 Task: Add Host Defense Organic MycoBrew Cocoa Box to the cart.
Action: Mouse moved to (44, 310)
Screenshot: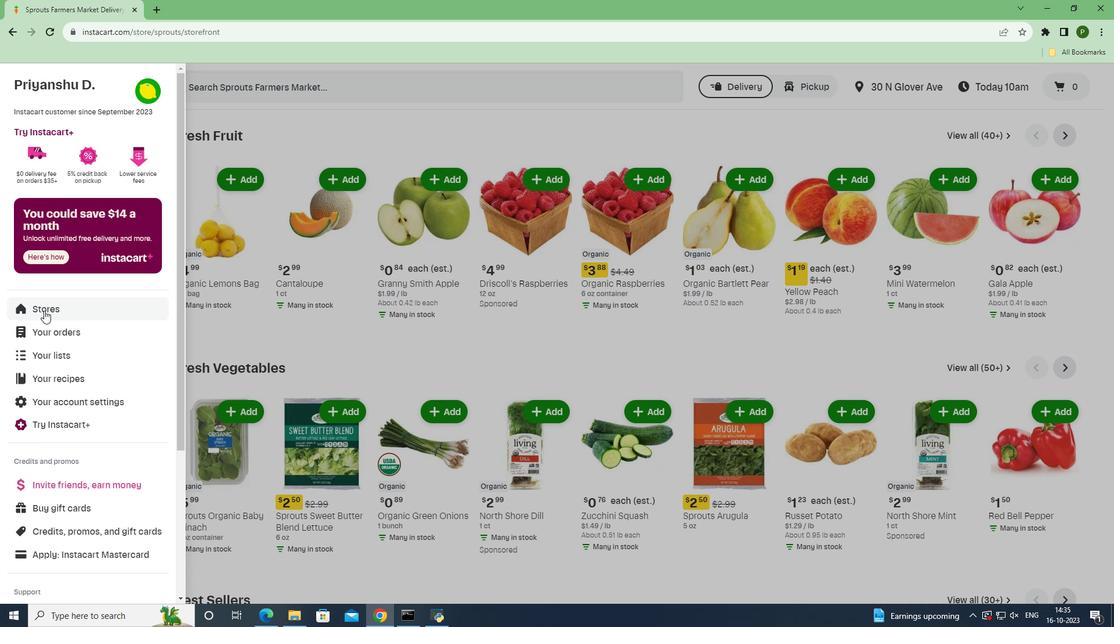 
Action: Mouse pressed left at (44, 310)
Screenshot: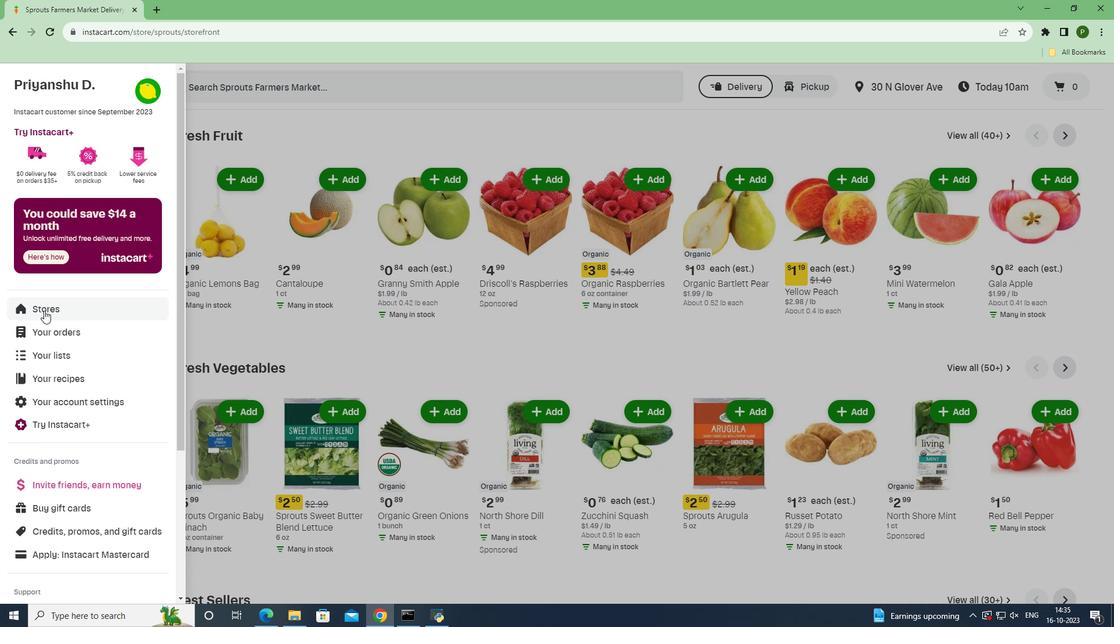 
Action: Mouse moved to (256, 132)
Screenshot: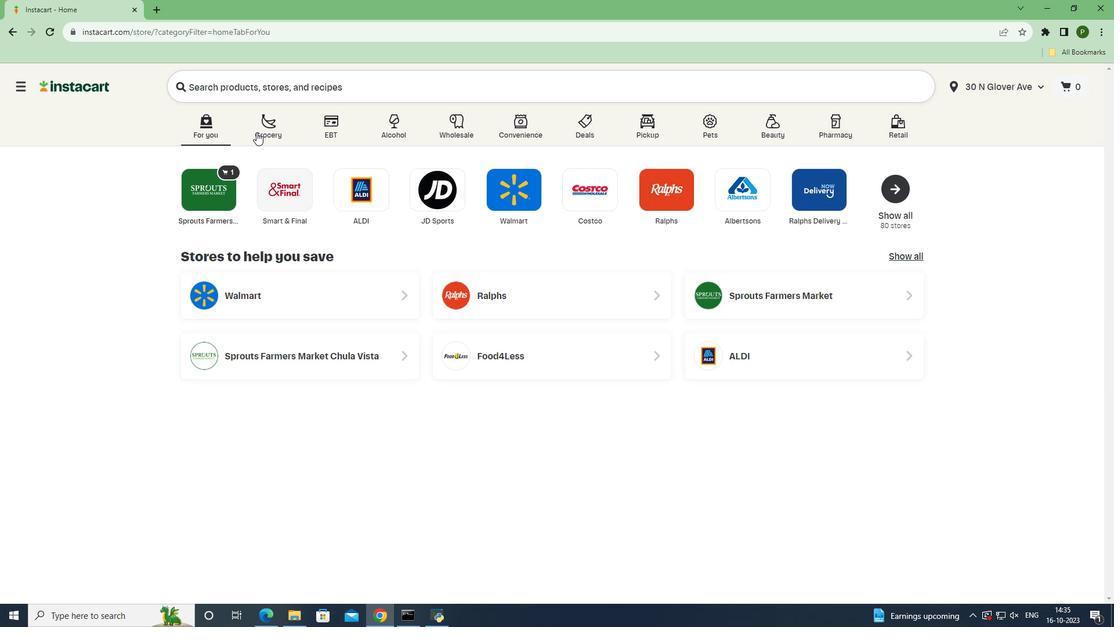 
Action: Mouse pressed left at (256, 132)
Screenshot: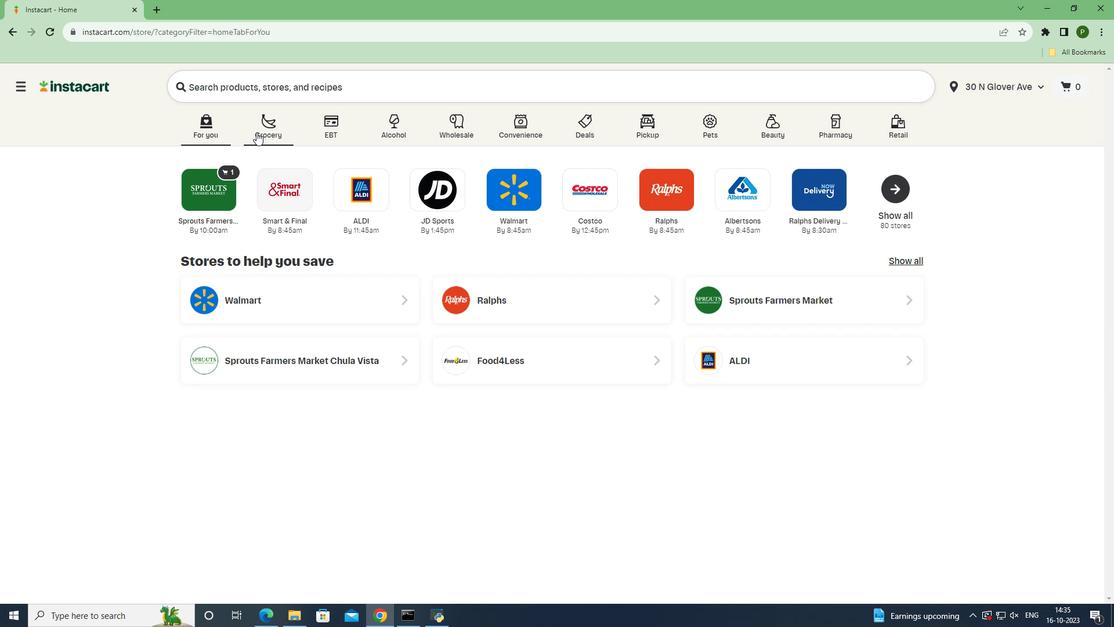 
Action: Mouse moved to (708, 268)
Screenshot: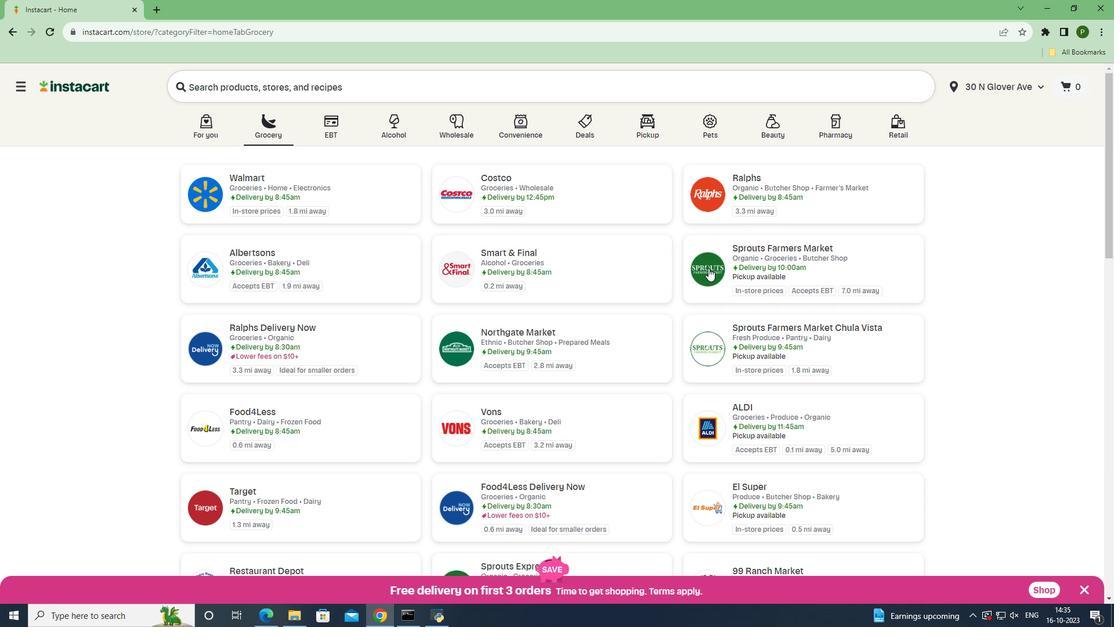 
Action: Mouse pressed left at (708, 268)
Screenshot: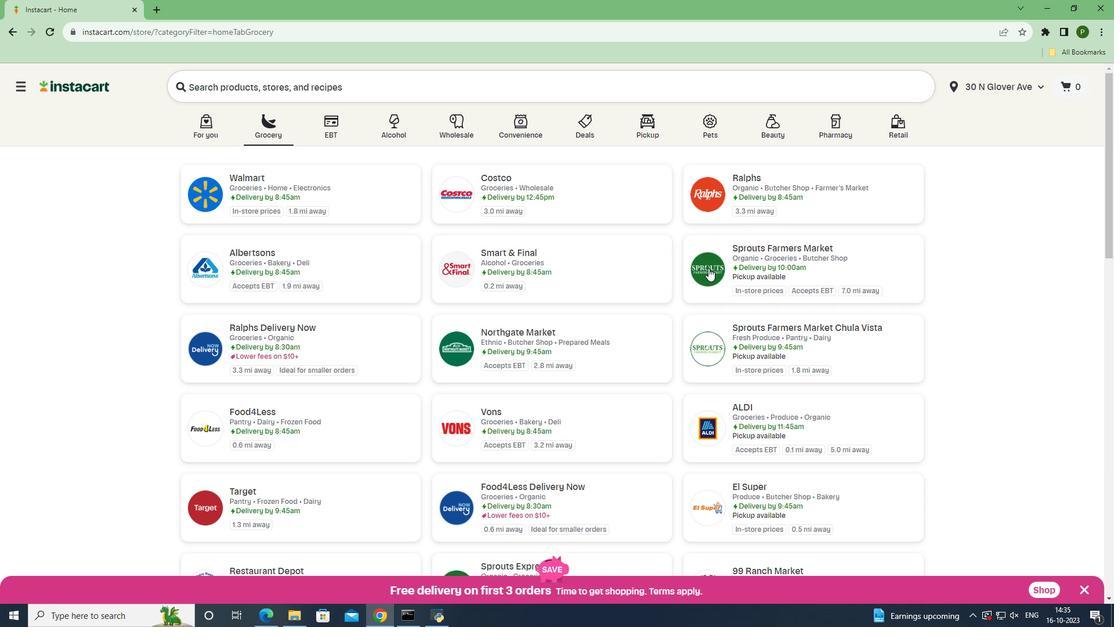 
Action: Mouse moved to (80, 393)
Screenshot: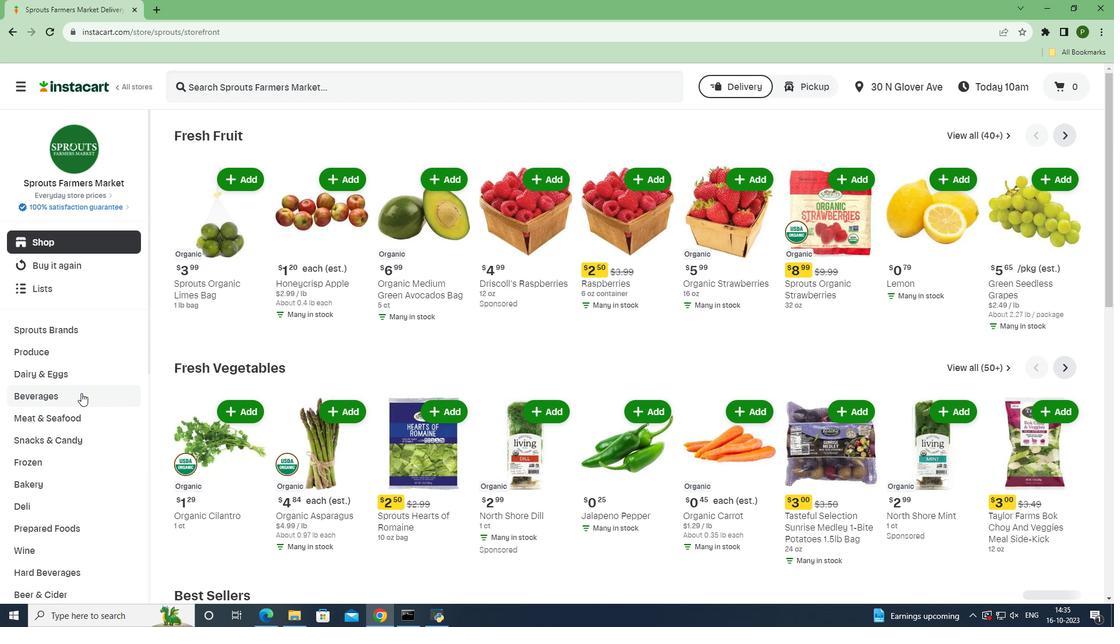 
Action: Mouse pressed left at (80, 393)
Screenshot: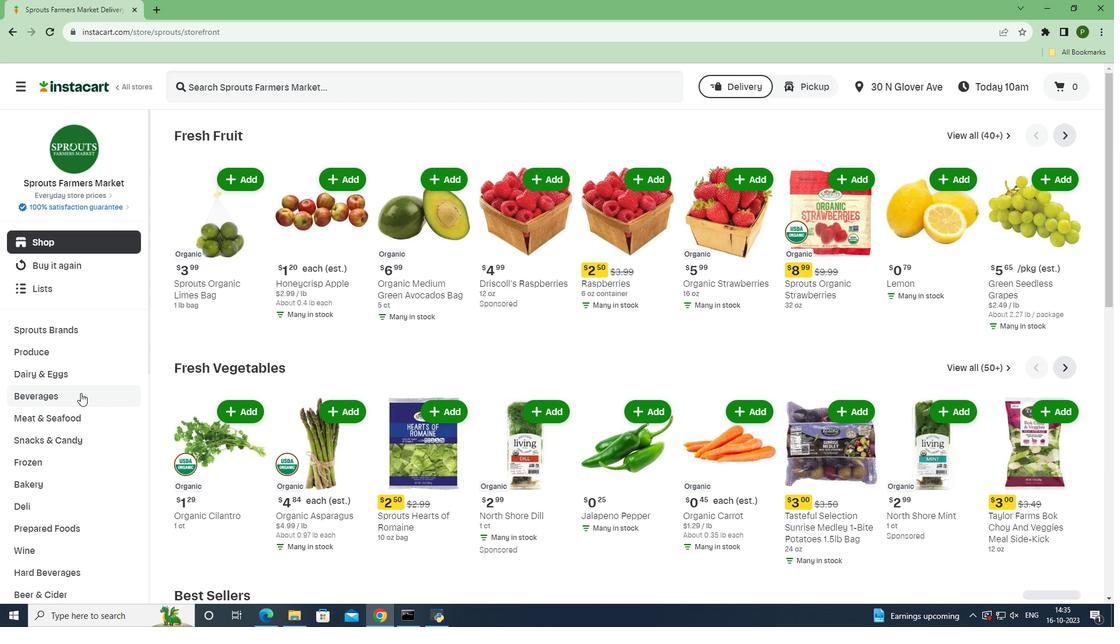 
Action: Mouse moved to (1052, 286)
Screenshot: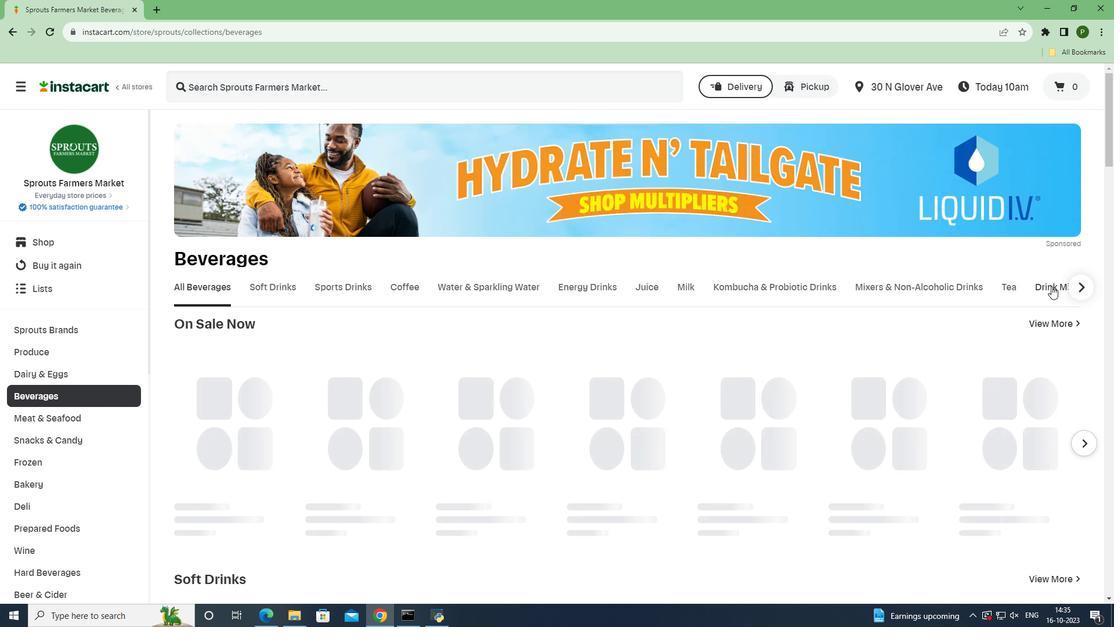 
Action: Mouse pressed left at (1052, 286)
Screenshot: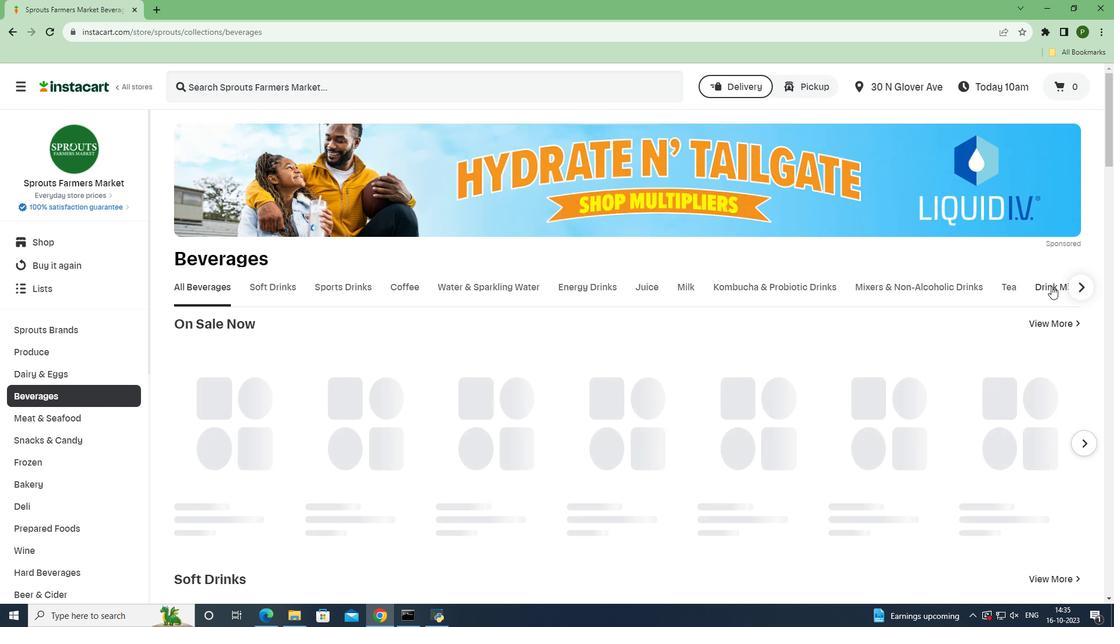 
Action: Mouse moved to (505, 217)
Screenshot: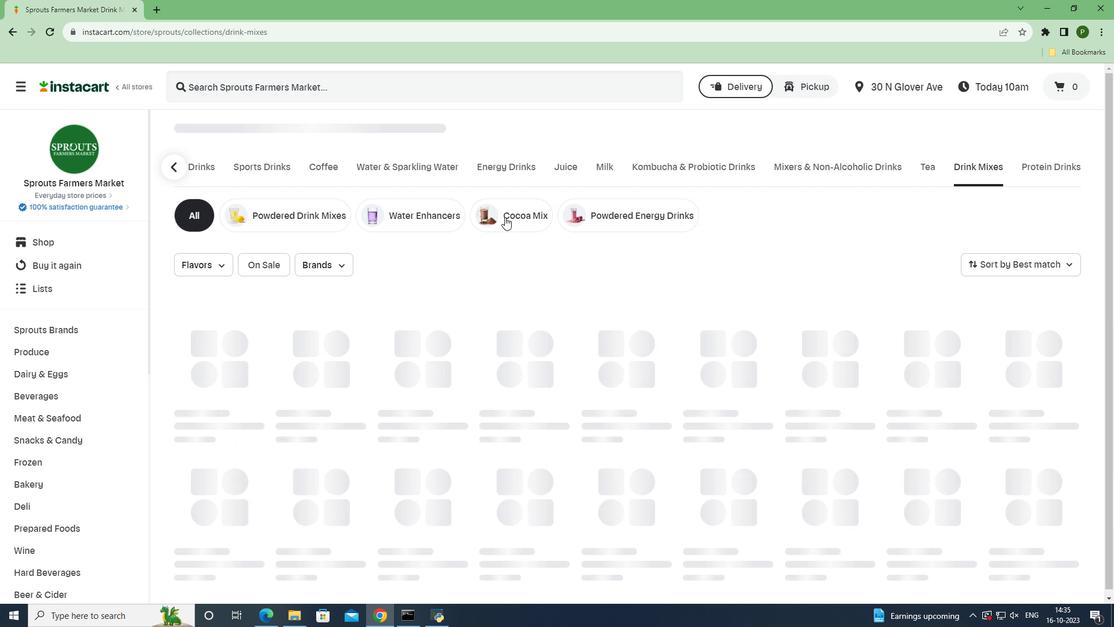 
Action: Mouse pressed left at (505, 217)
Screenshot: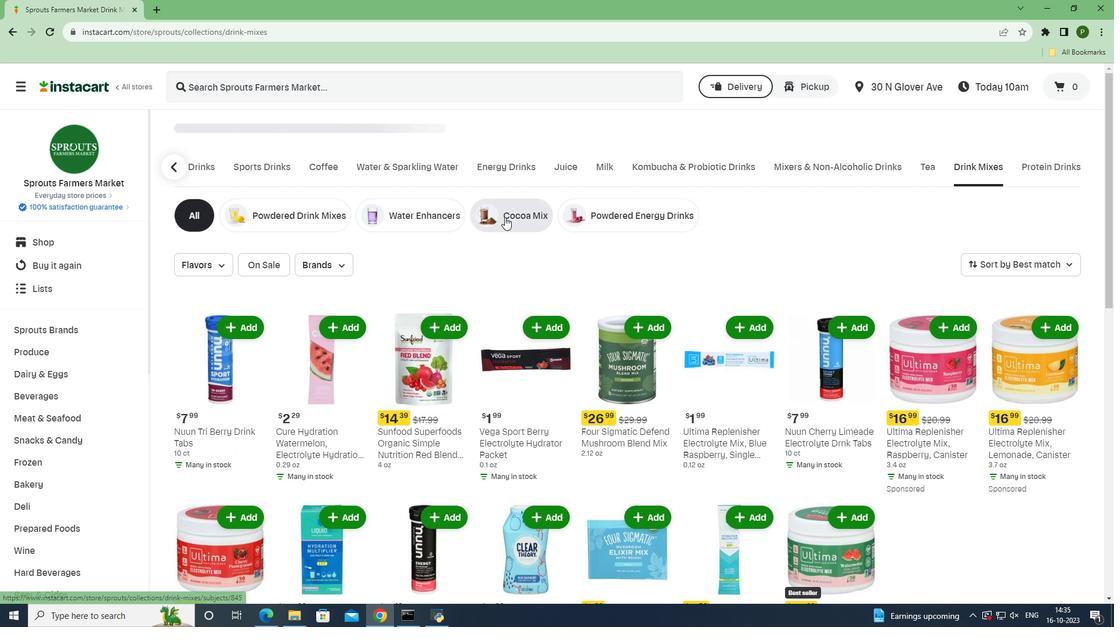 
Action: Mouse moved to (310, 84)
Screenshot: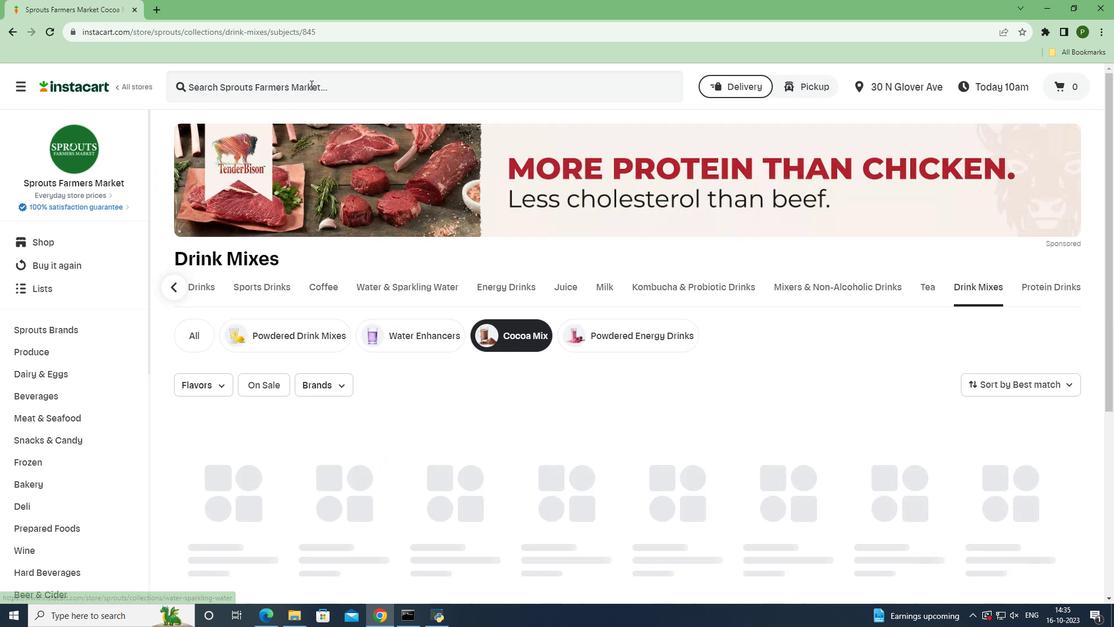 
Action: Mouse pressed left at (310, 84)
Screenshot: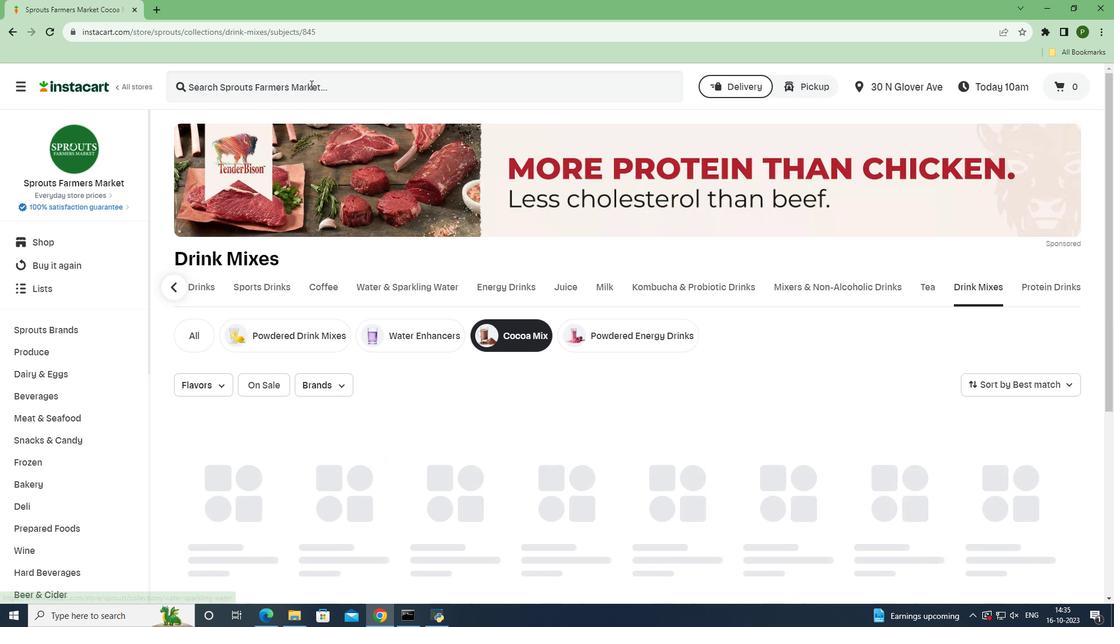 
Action: Key pressed <Key.caps_lock>H<Key.caps_lock>ost<Key.space><Key.caps_lock>D<Key.caps_lock>efense<Key.space><Key.caps_lock>O<Key.caps_lock>rganic<Key.space><Key.caps_lock>M<Key.caps_lock>yco<Key.caps_lock>B<Key.caps_lock>rew<Key.space><Key.caps_lock>C<Key.caps_lock>ocoa<Key.space><Key.caps_lock>B<Key.caps_lock>ox<Key.space><Key.enter>
Screenshot: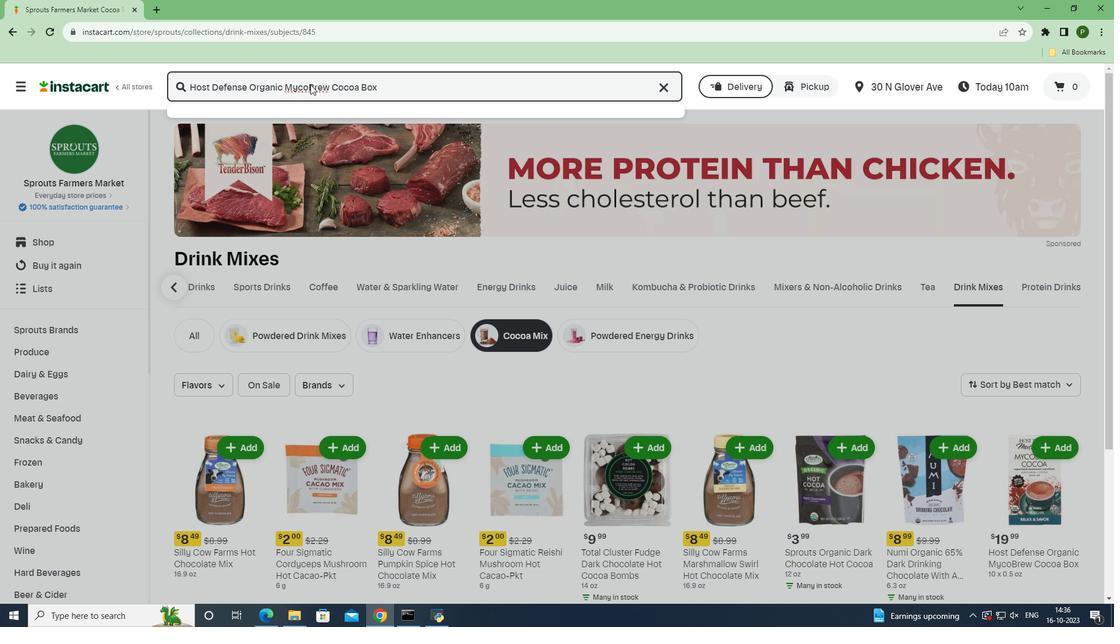 
Action: Mouse moved to (333, 337)
Screenshot: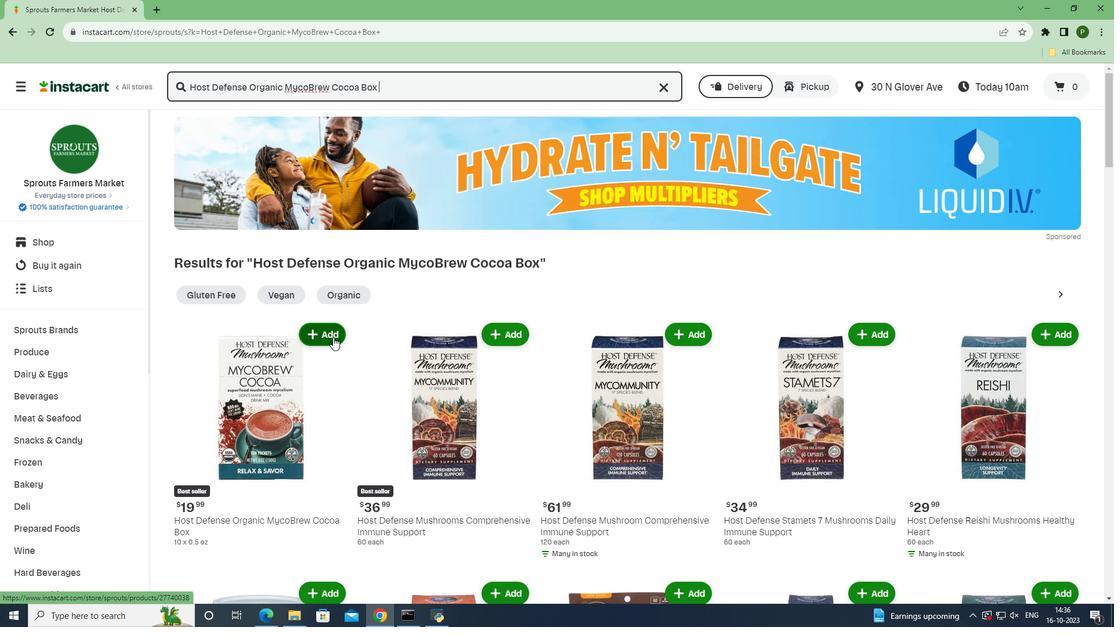 
Action: Mouse pressed left at (333, 337)
Screenshot: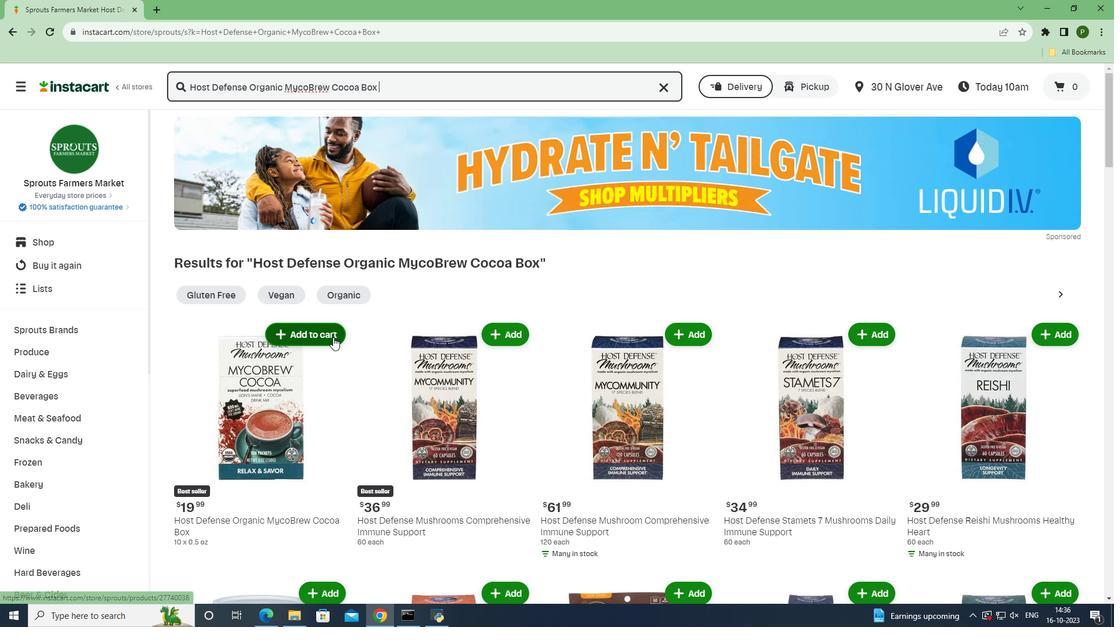 
Action: Mouse moved to (356, 428)
Screenshot: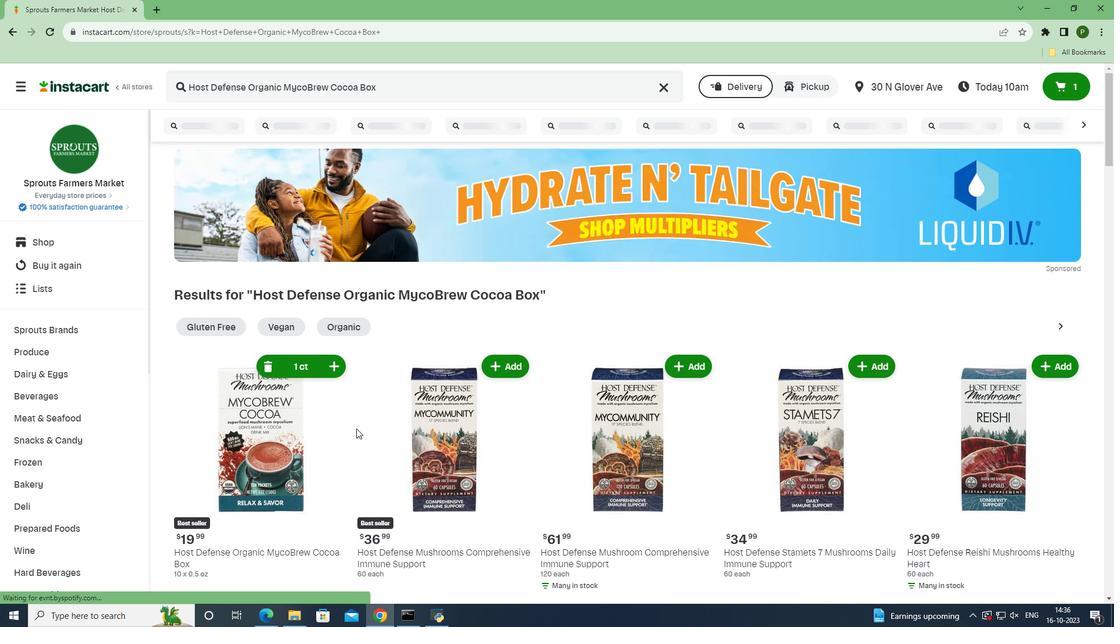 
